 Task: Set the Y offset for the marquee display to 30.
Action: Mouse moved to (119, 15)
Screenshot: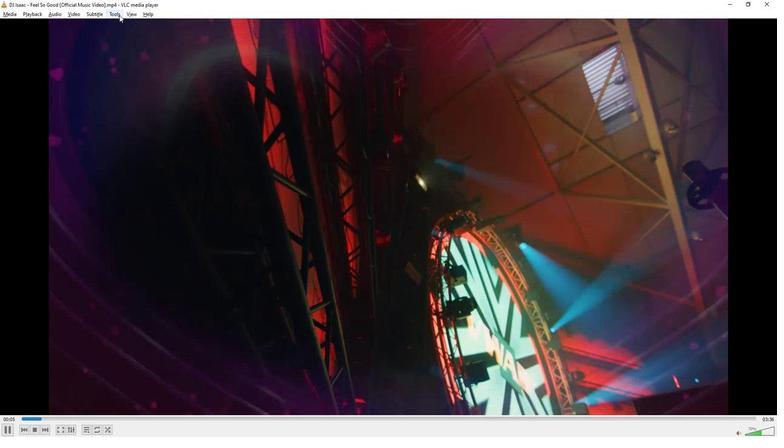 
Action: Mouse pressed left at (119, 15)
Screenshot: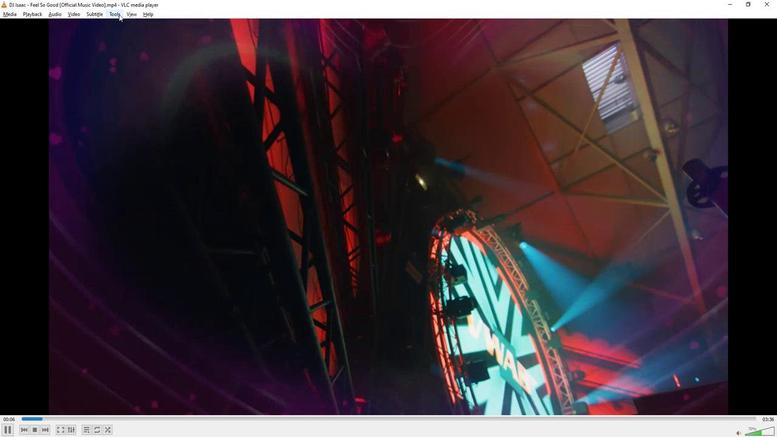 
Action: Mouse moved to (136, 109)
Screenshot: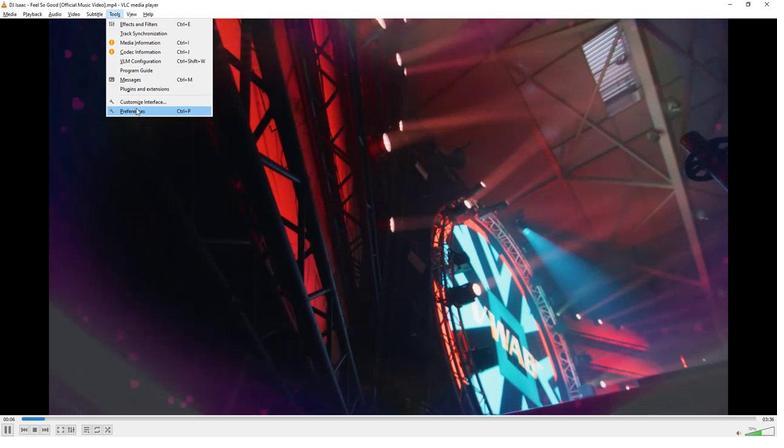 
Action: Mouse pressed left at (136, 109)
Screenshot: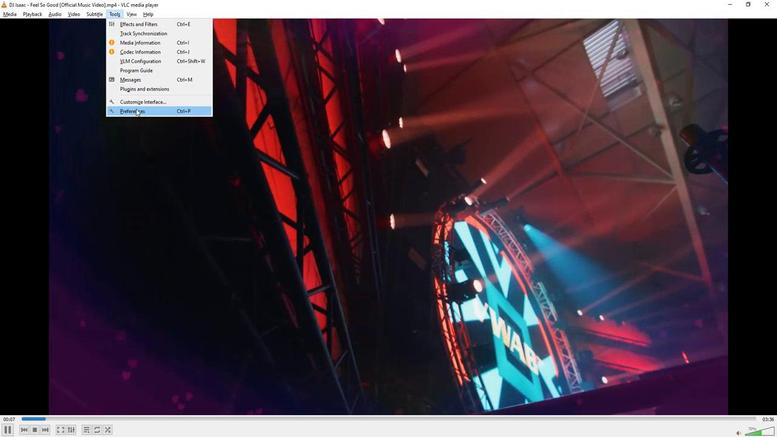 
Action: Mouse moved to (151, 350)
Screenshot: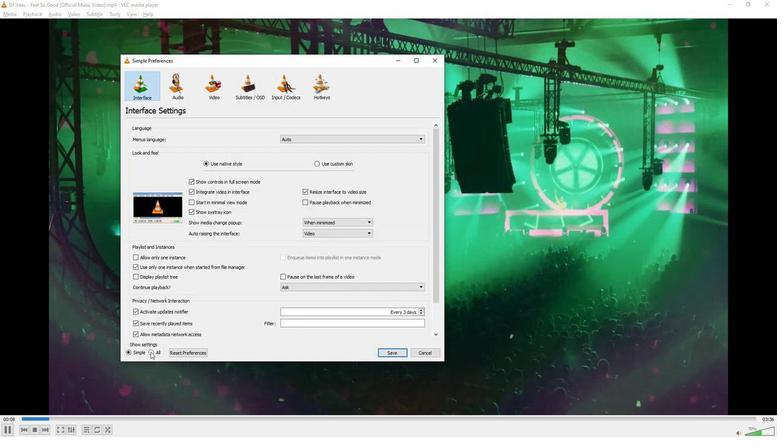
Action: Mouse pressed left at (151, 350)
Screenshot: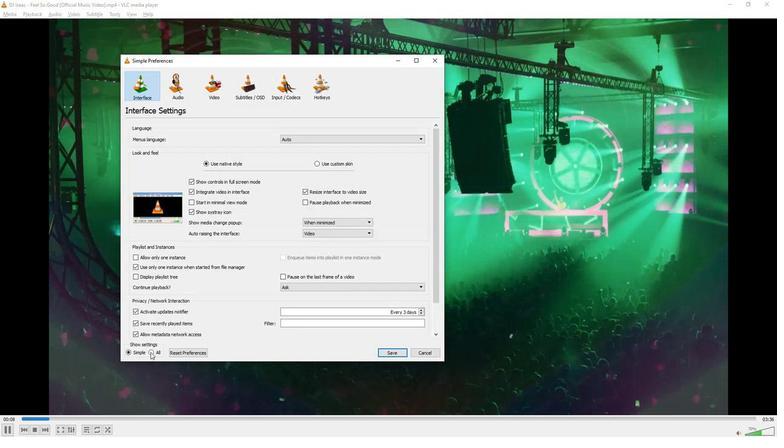 
Action: Mouse moved to (151, 313)
Screenshot: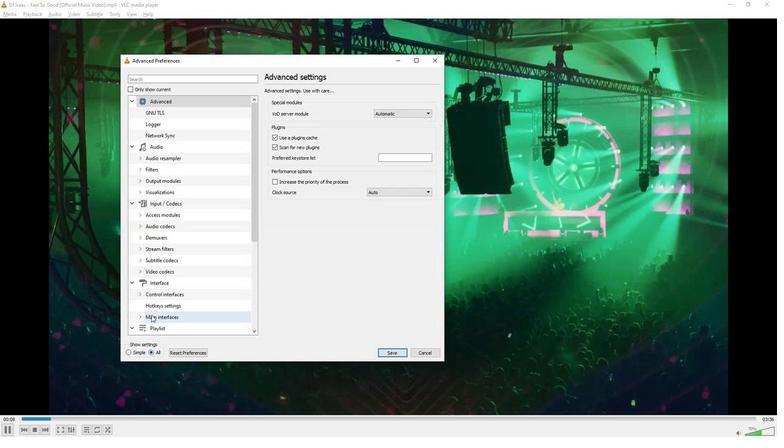 
Action: Mouse scrolled (151, 313) with delta (0, 0)
Screenshot: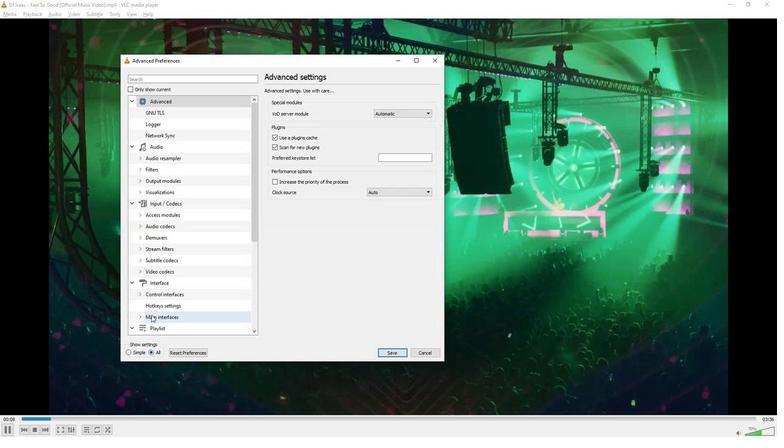 
Action: Mouse scrolled (151, 313) with delta (0, 0)
Screenshot: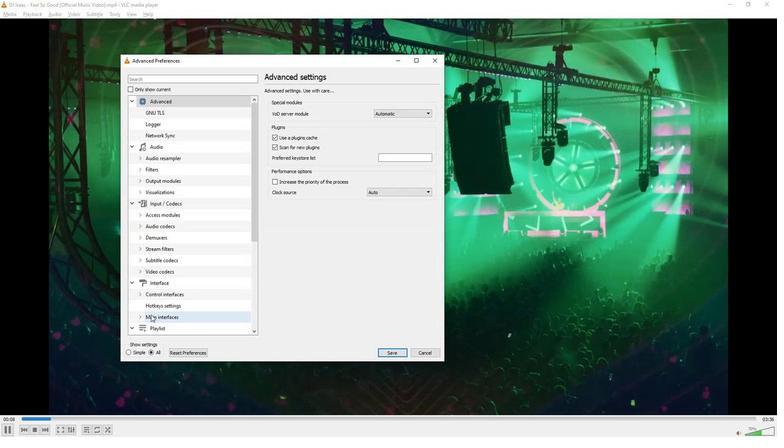 
Action: Mouse moved to (151, 313)
Screenshot: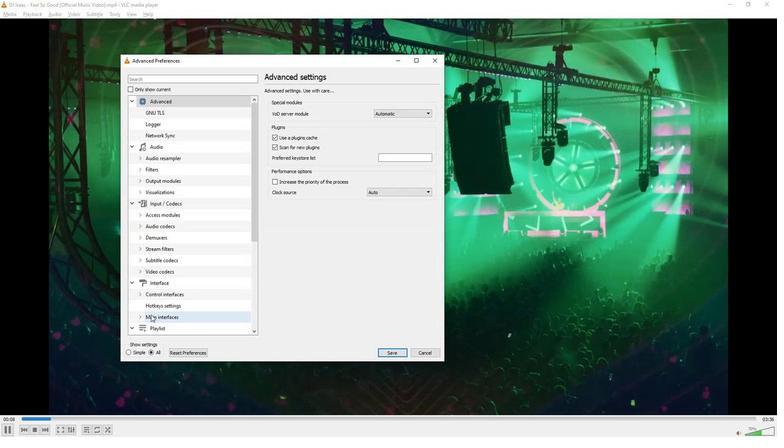 
Action: Mouse scrolled (151, 312) with delta (0, 0)
Screenshot: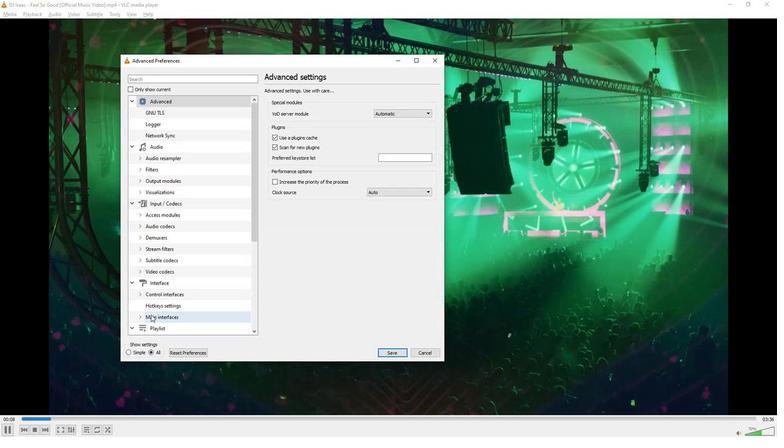 
Action: Mouse scrolled (151, 312) with delta (0, 0)
Screenshot: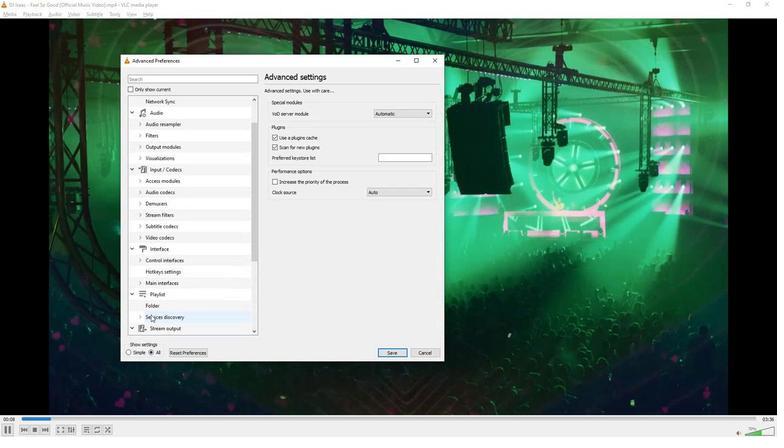 
Action: Mouse moved to (150, 312)
Screenshot: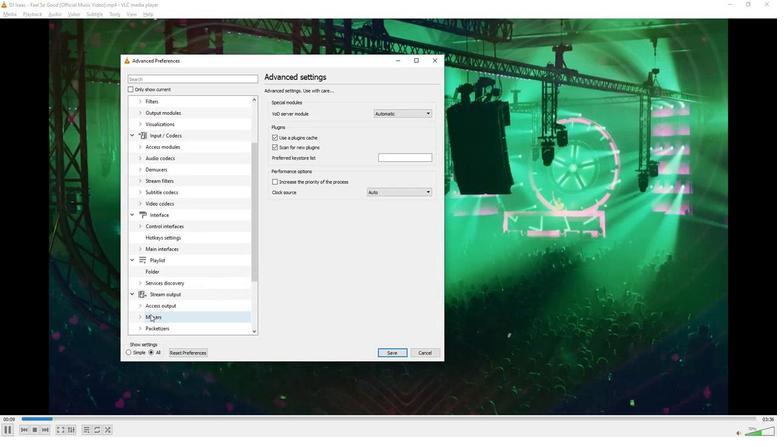 
Action: Mouse scrolled (150, 312) with delta (0, 0)
Screenshot: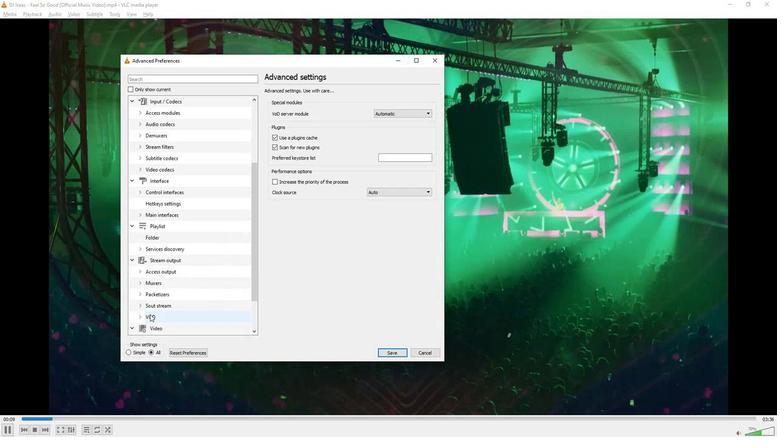 
Action: Mouse moved to (150, 312)
Screenshot: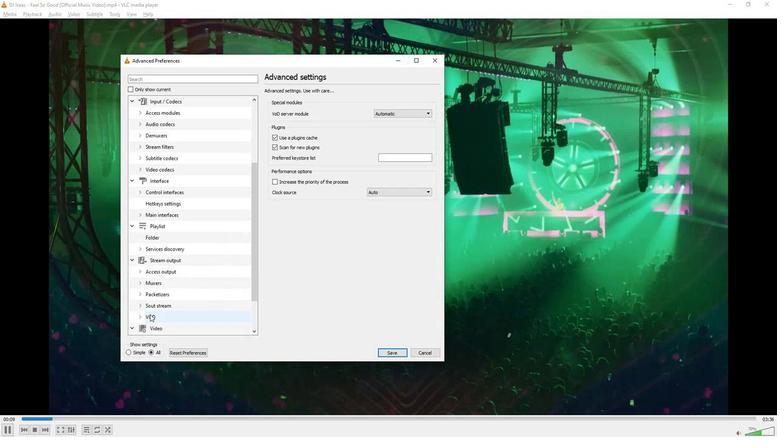 
Action: Mouse scrolled (150, 312) with delta (0, 0)
Screenshot: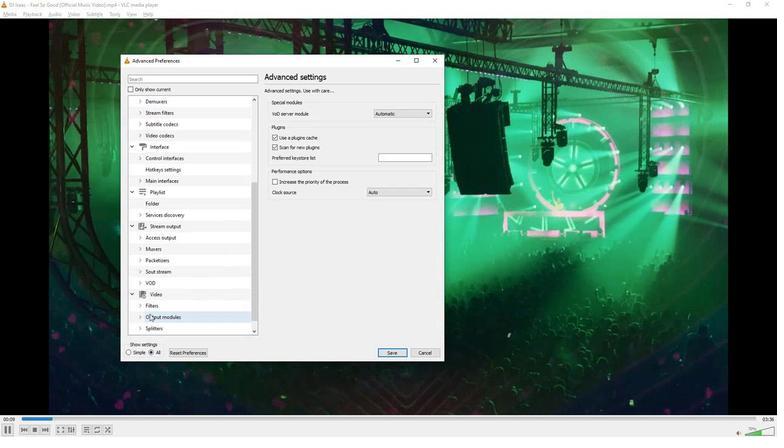 
Action: Mouse moved to (149, 312)
Screenshot: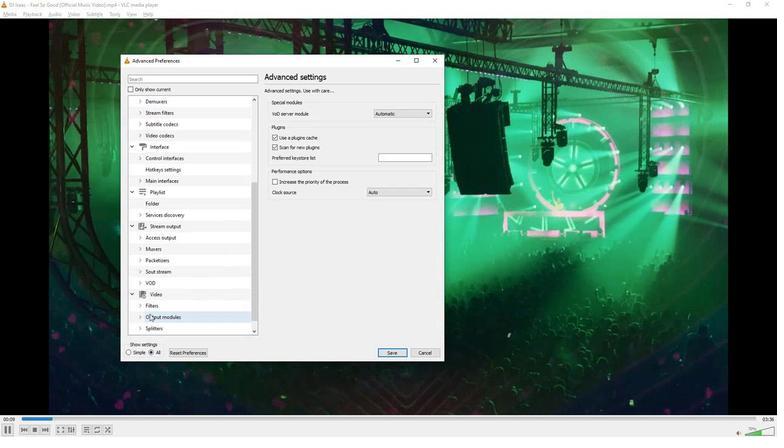 
Action: Mouse scrolled (149, 312) with delta (0, 0)
Screenshot: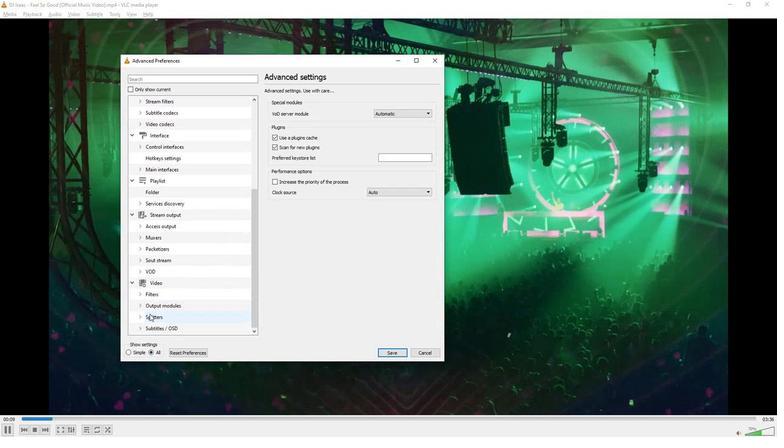 
Action: Mouse moved to (140, 327)
Screenshot: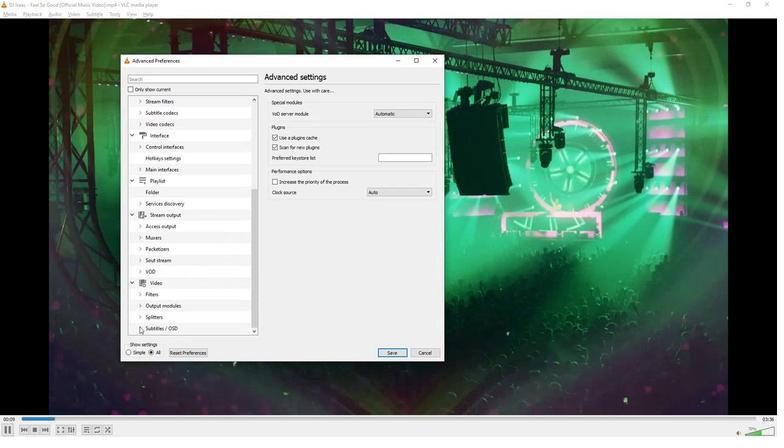 
Action: Mouse pressed left at (140, 327)
Screenshot: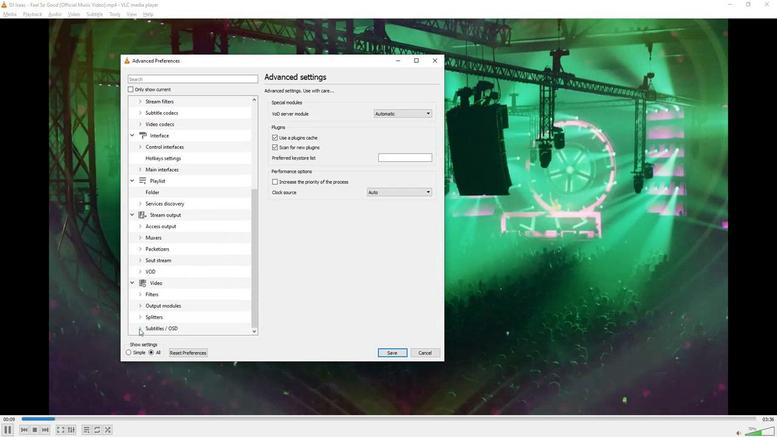 
Action: Mouse moved to (143, 322)
Screenshot: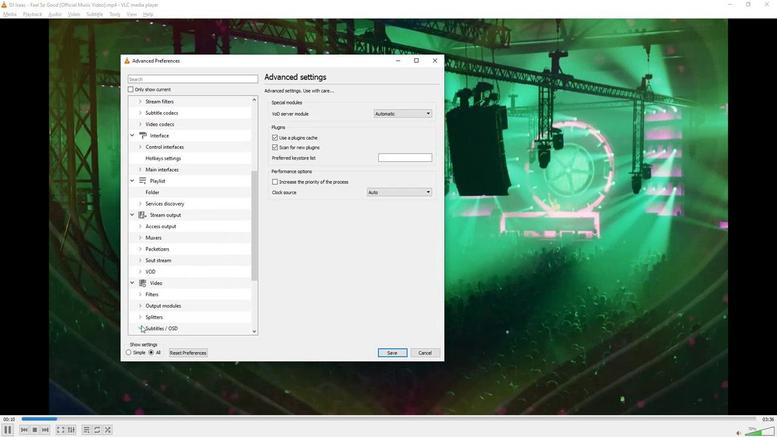 
Action: Mouse scrolled (143, 321) with delta (0, 0)
Screenshot: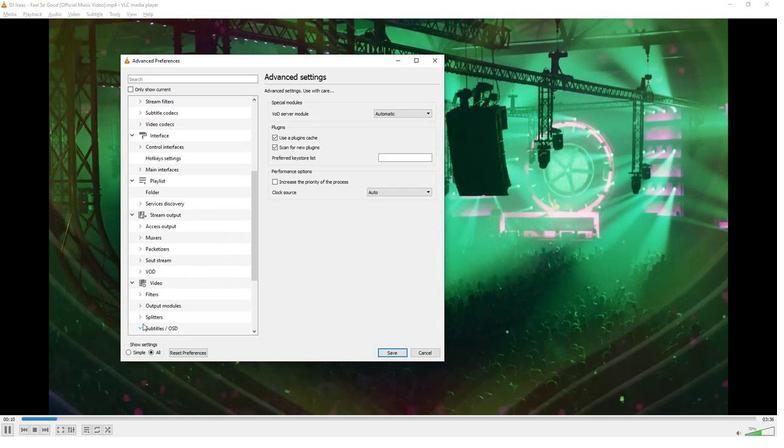 
Action: Mouse scrolled (143, 321) with delta (0, 0)
Screenshot: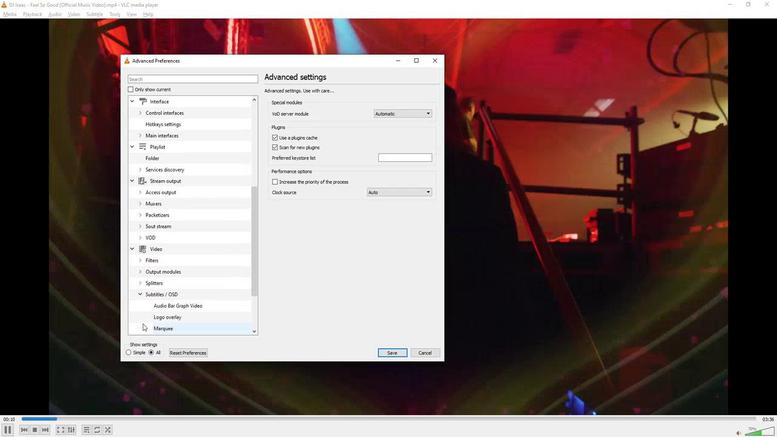 
Action: Mouse moved to (166, 295)
Screenshot: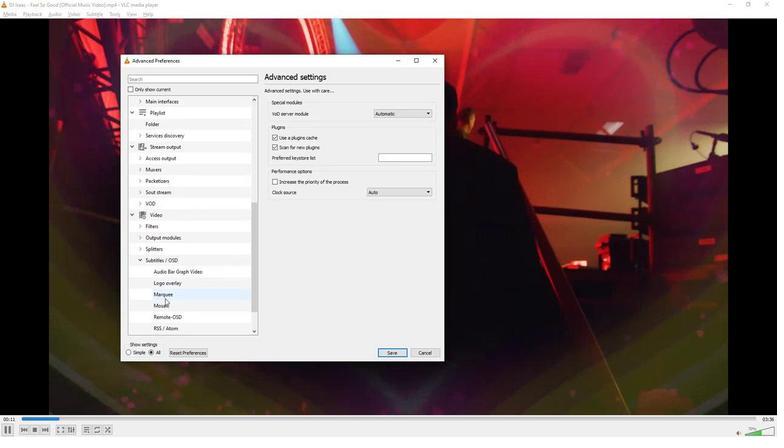 
Action: Mouse pressed left at (166, 295)
Screenshot: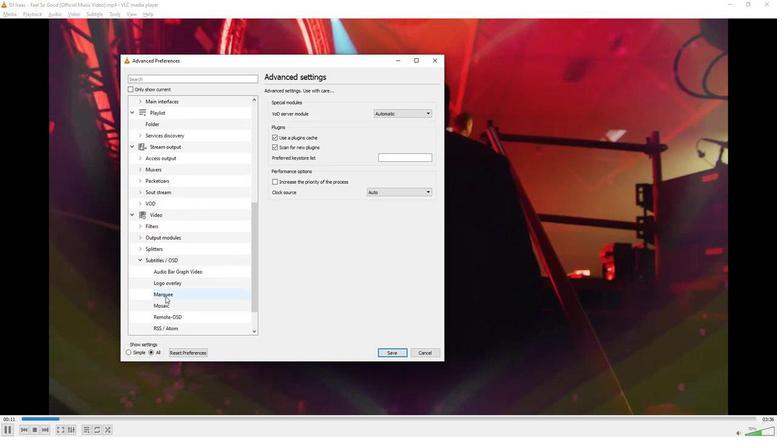 
Action: Mouse moved to (422, 147)
Screenshot: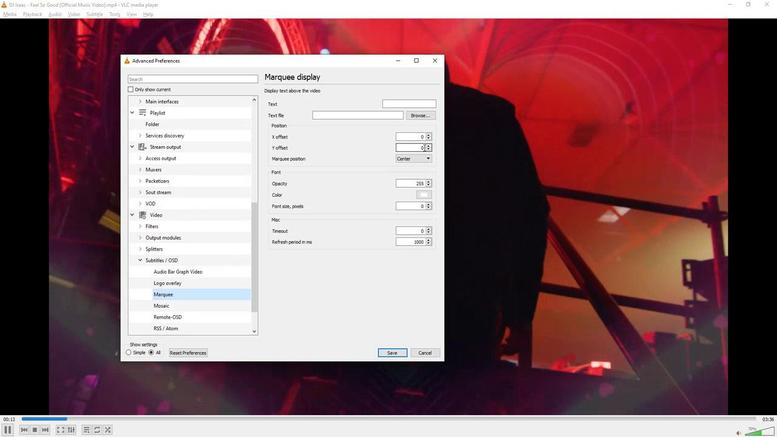 
Action: Mouse pressed left at (422, 147)
Screenshot: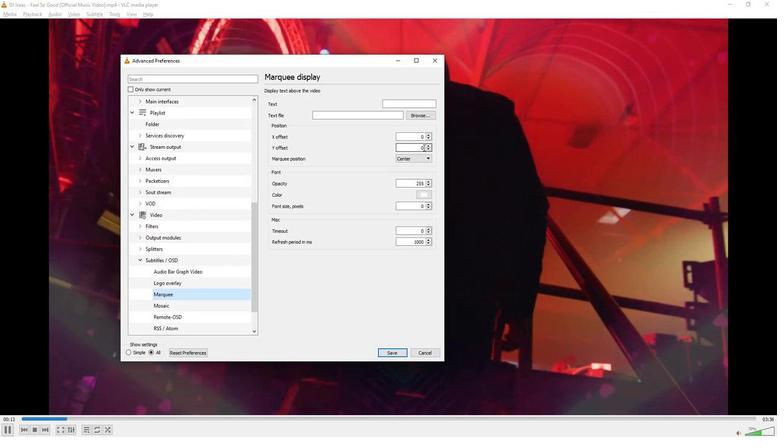 
Action: Mouse pressed left at (422, 147)
Screenshot: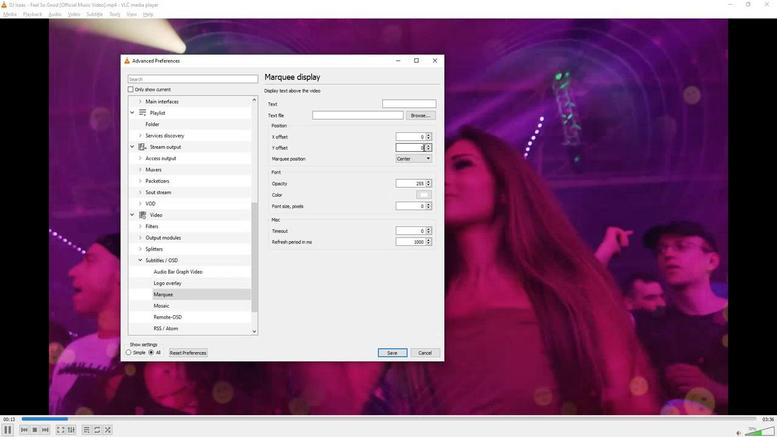 
Action: Key pressed 30
Screenshot: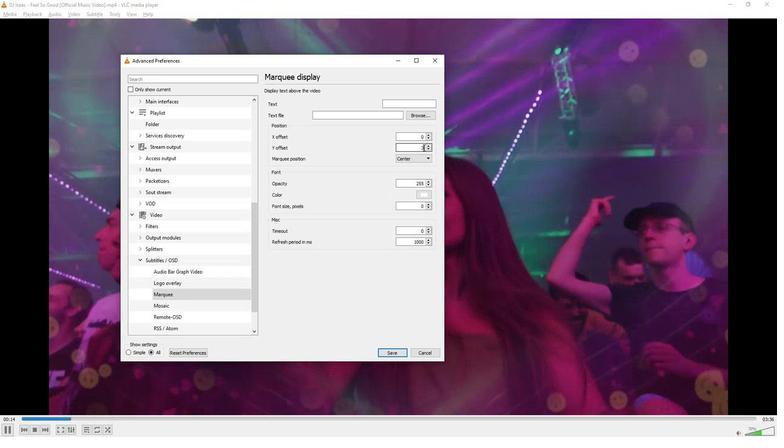 
Action: Mouse moved to (353, 290)
Screenshot: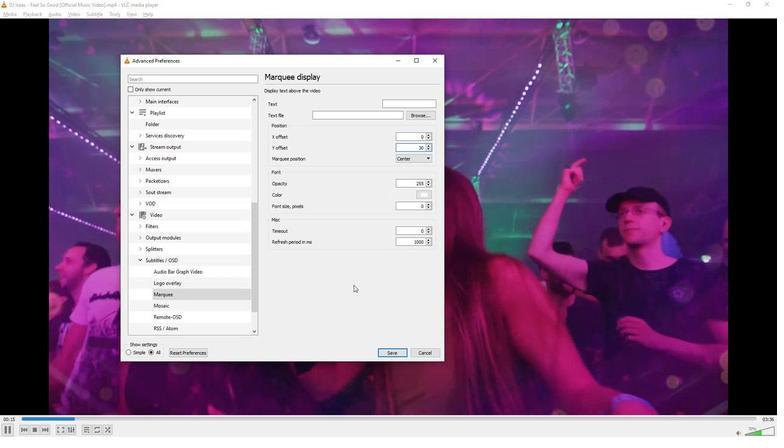 
